 Task: Update the first name to Leo.
Action: Mouse moved to (1146, 148)
Screenshot: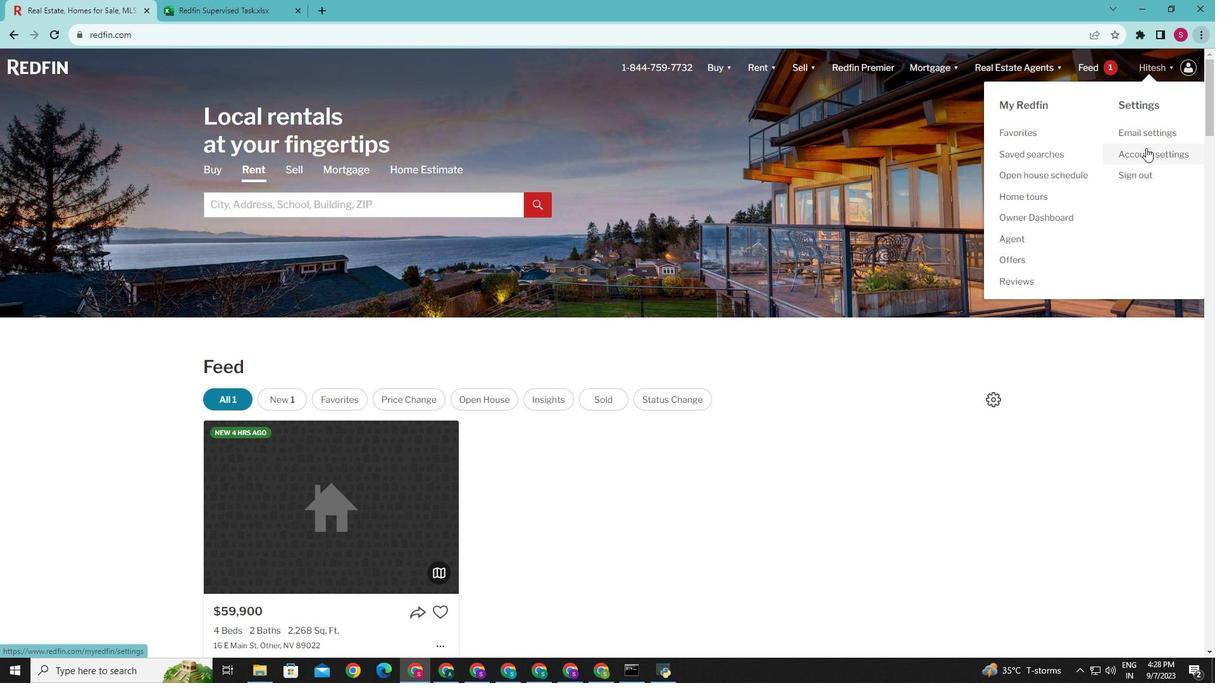 
Action: Mouse pressed left at (1146, 148)
Screenshot: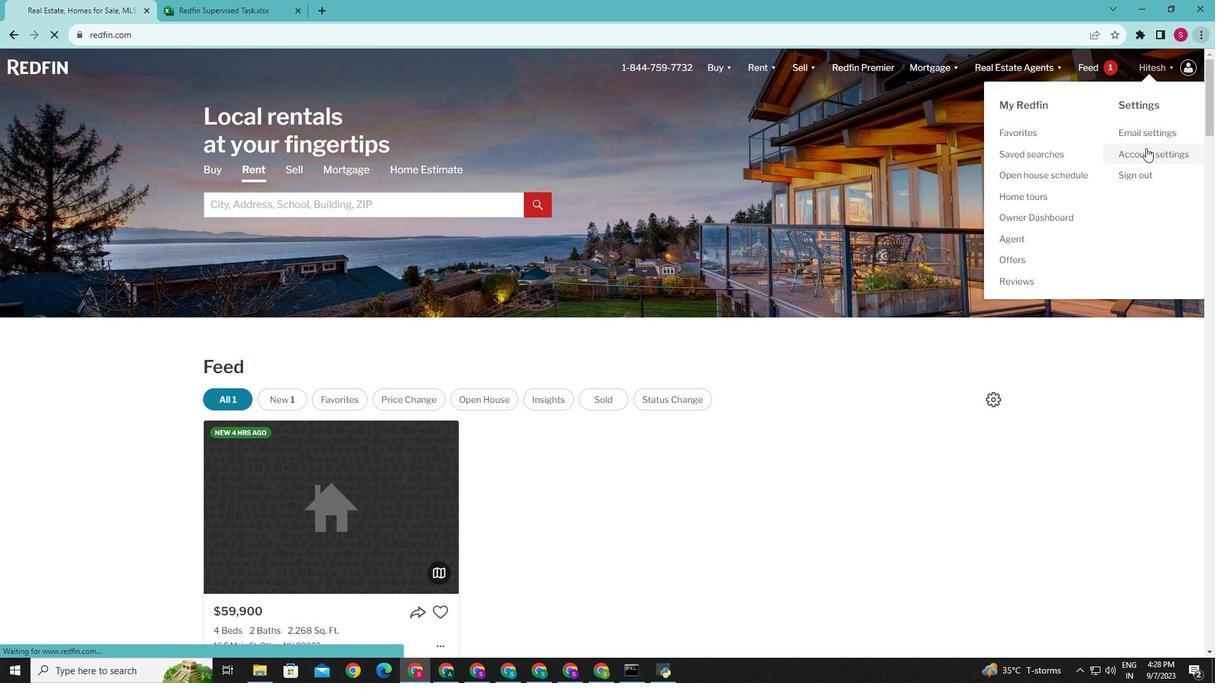 
Action: Mouse moved to (284, 436)
Screenshot: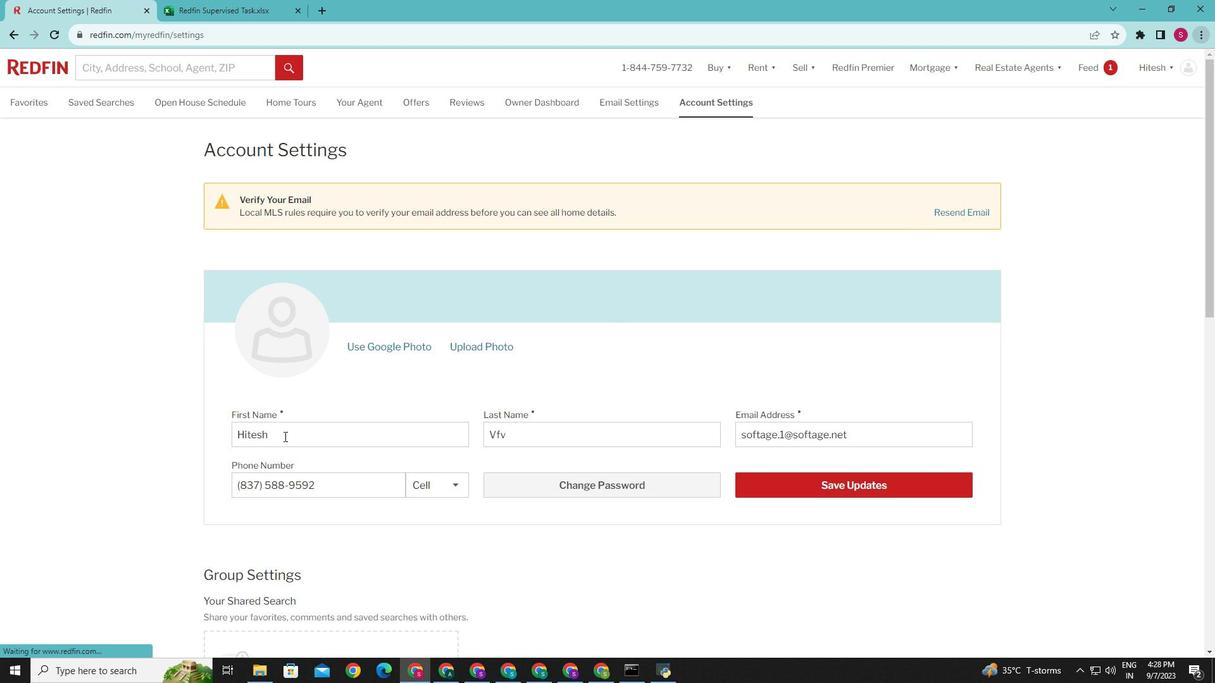 
Action: Mouse pressed left at (284, 436)
Screenshot: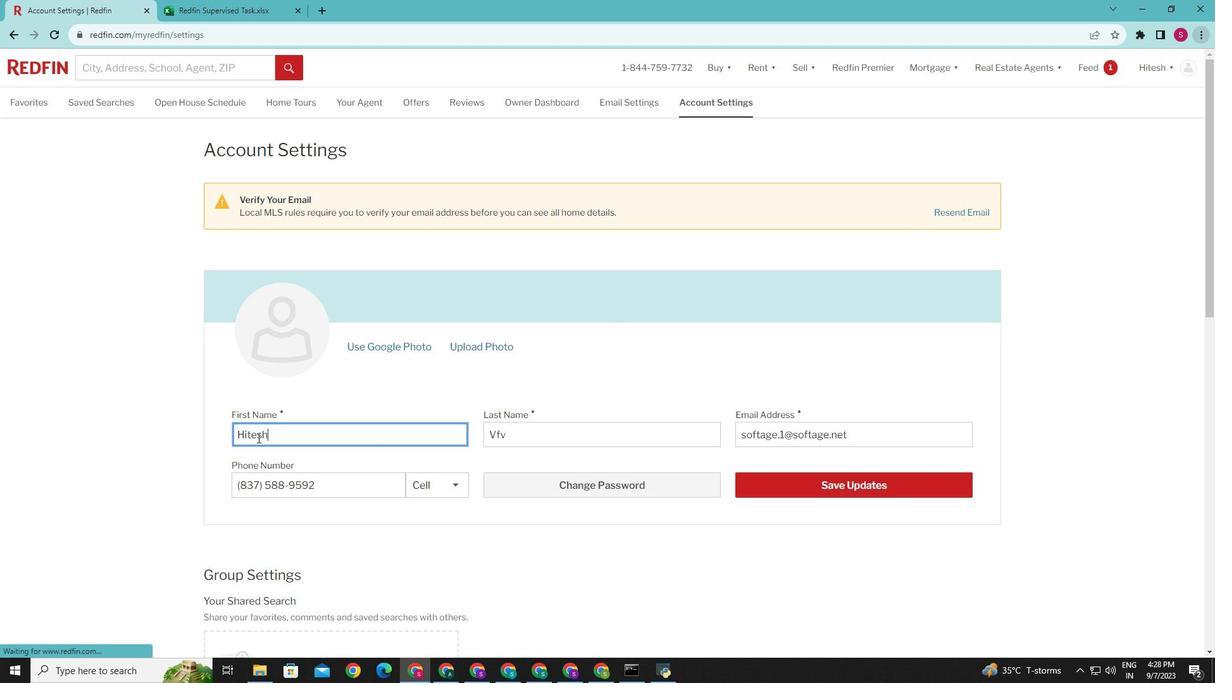 
Action: Mouse moved to (230, 438)
Screenshot: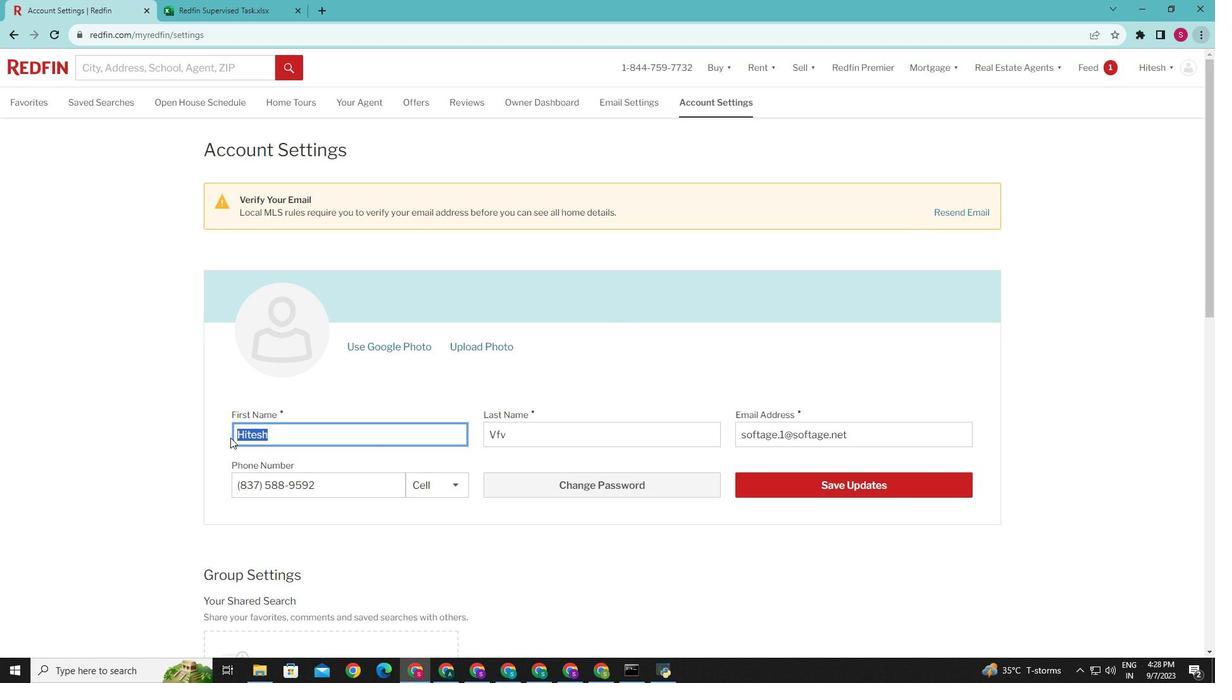 
Action: Key pressed <Key.caps_lock>L<Key.caps_lock>eo
Screenshot: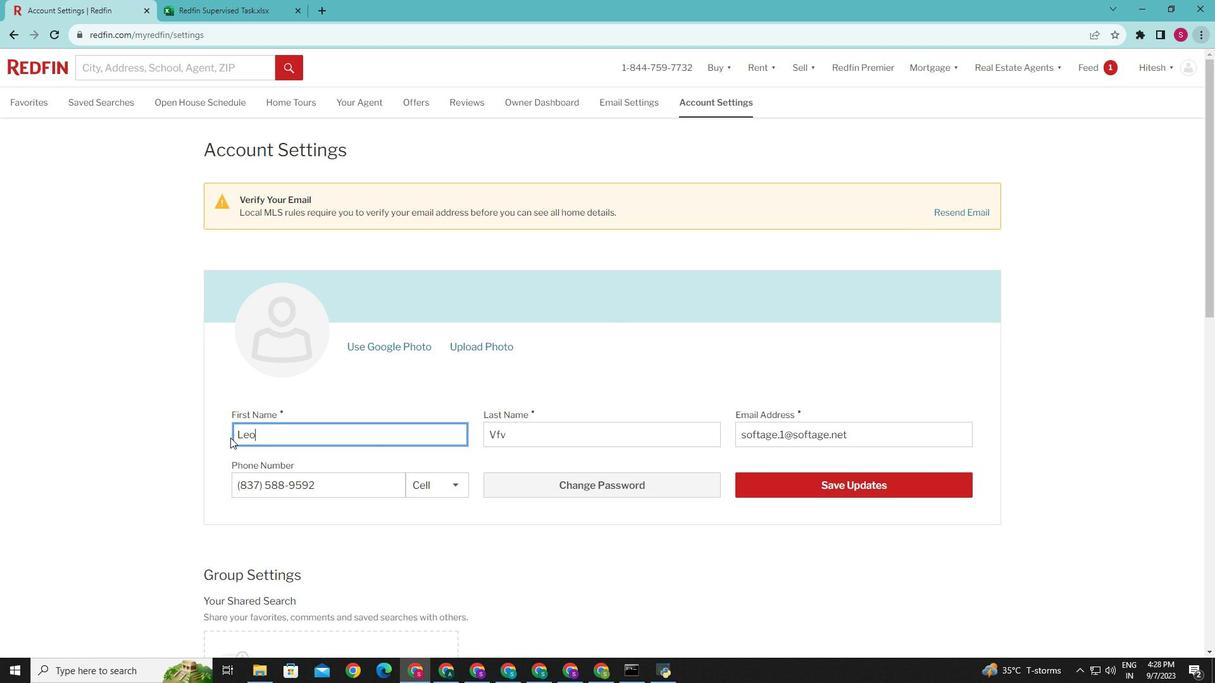 
Action: Mouse moved to (842, 484)
Screenshot: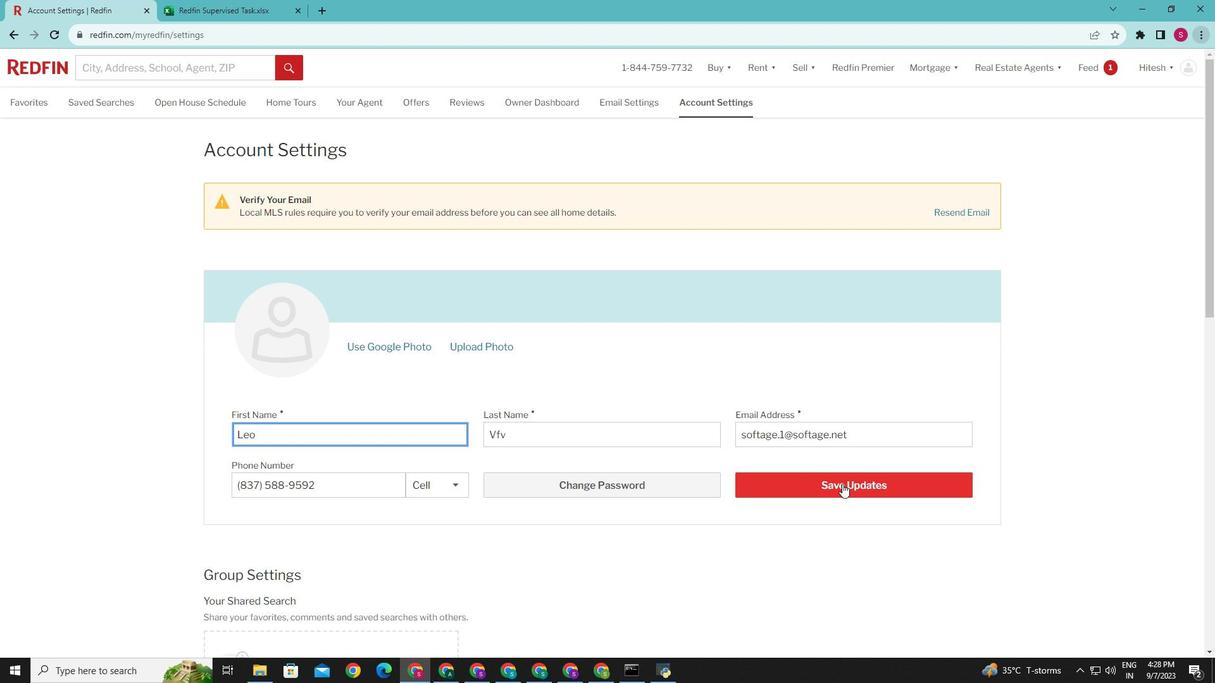
Action: Mouse pressed left at (842, 484)
Screenshot: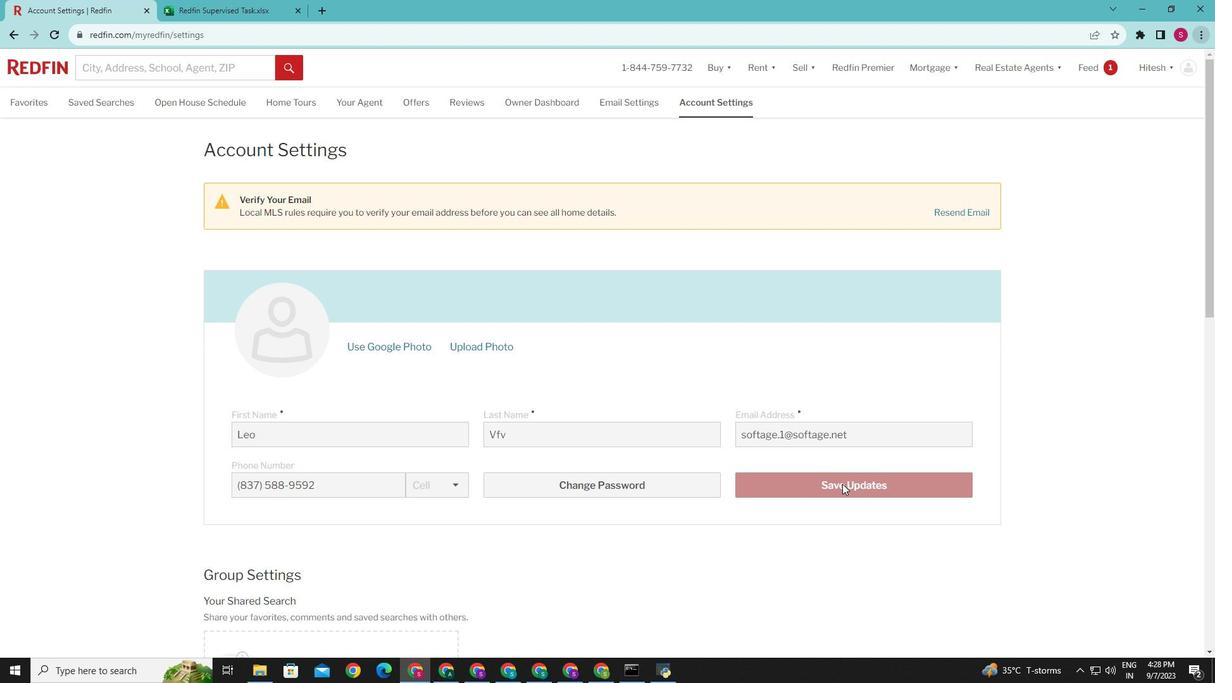 
Action: Mouse moved to (840, 482)
Screenshot: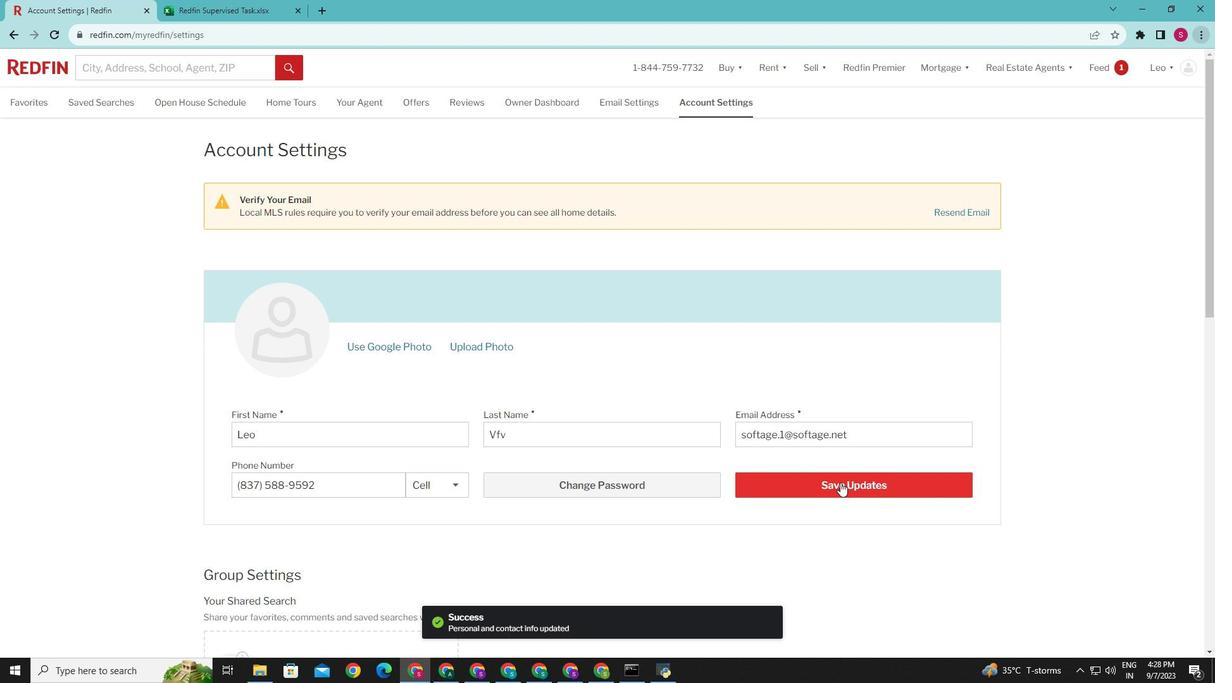 
